 Task: Look for products in the category "Kid's Vitamins & Supplements" from Garden Of Life only.
Action: Mouse moved to (289, 127)
Screenshot: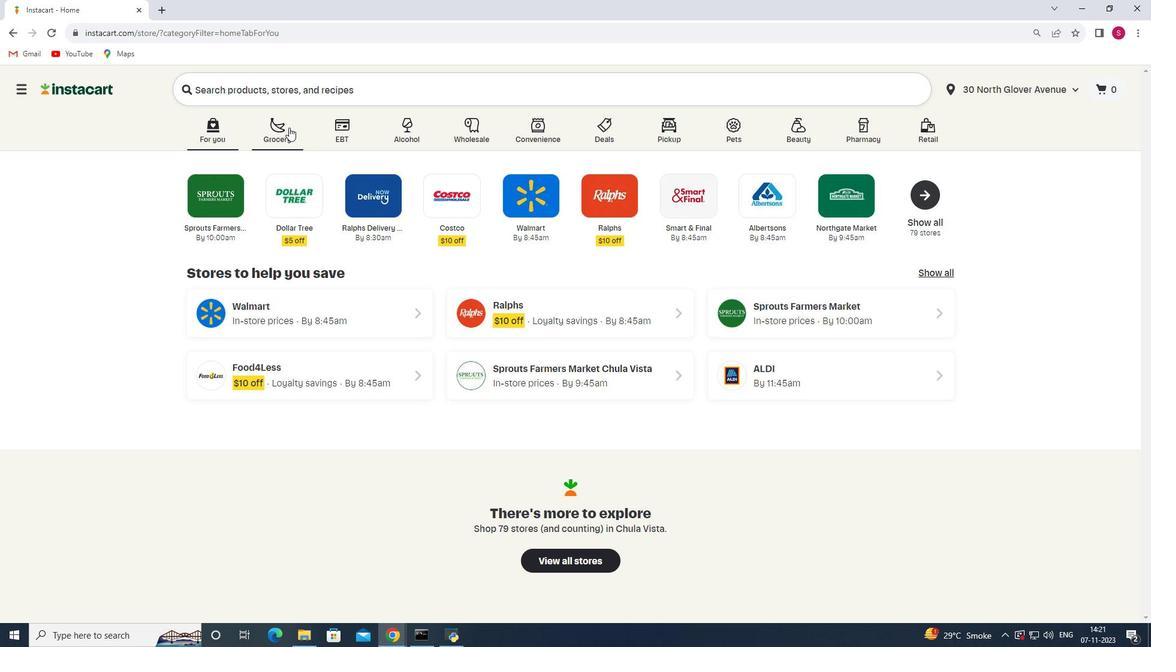 
Action: Mouse pressed left at (289, 127)
Screenshot: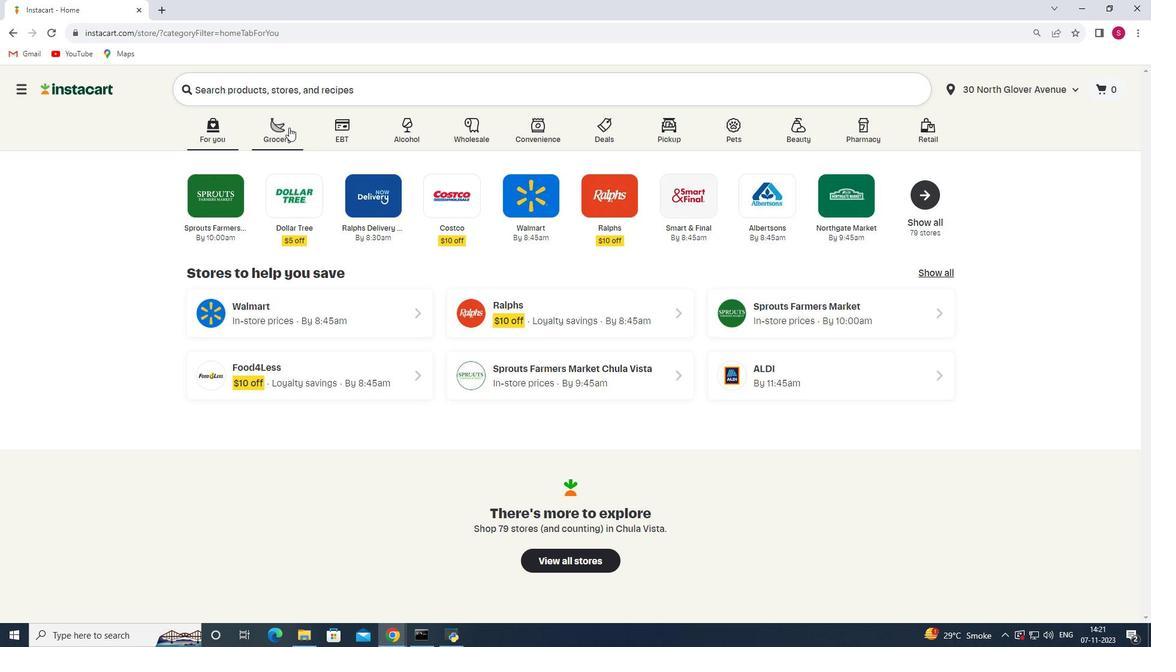 
Action: Mouse moved to (293, 335)
Screenshot: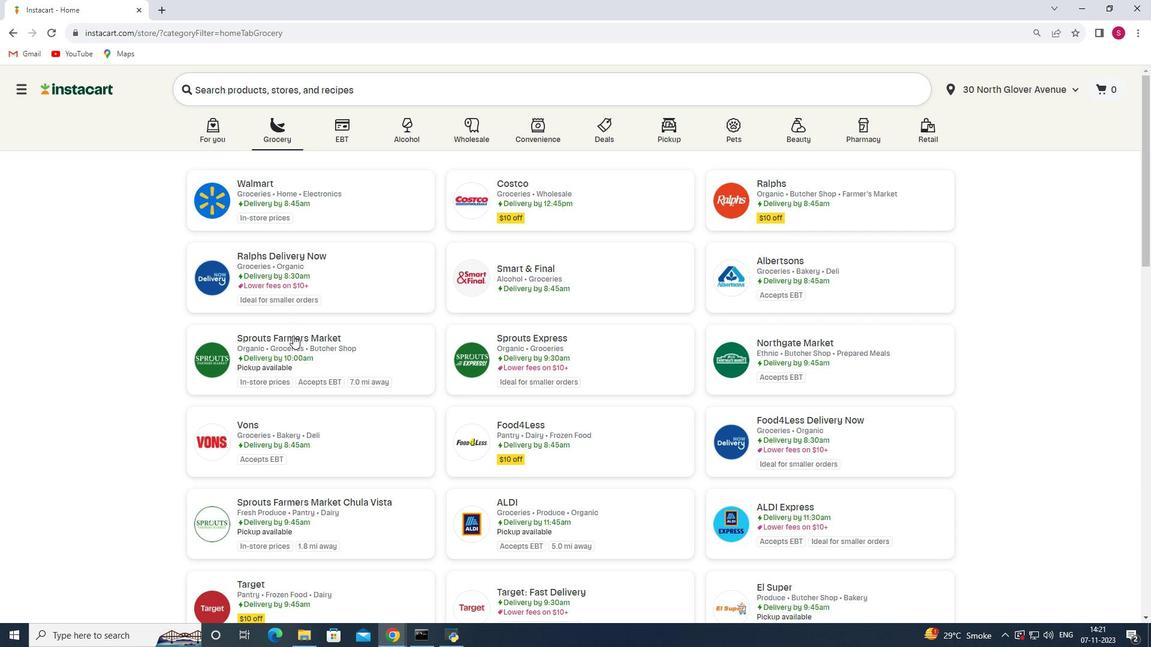 
Action: Mouse pressed left at (293, 335)
Screenshot: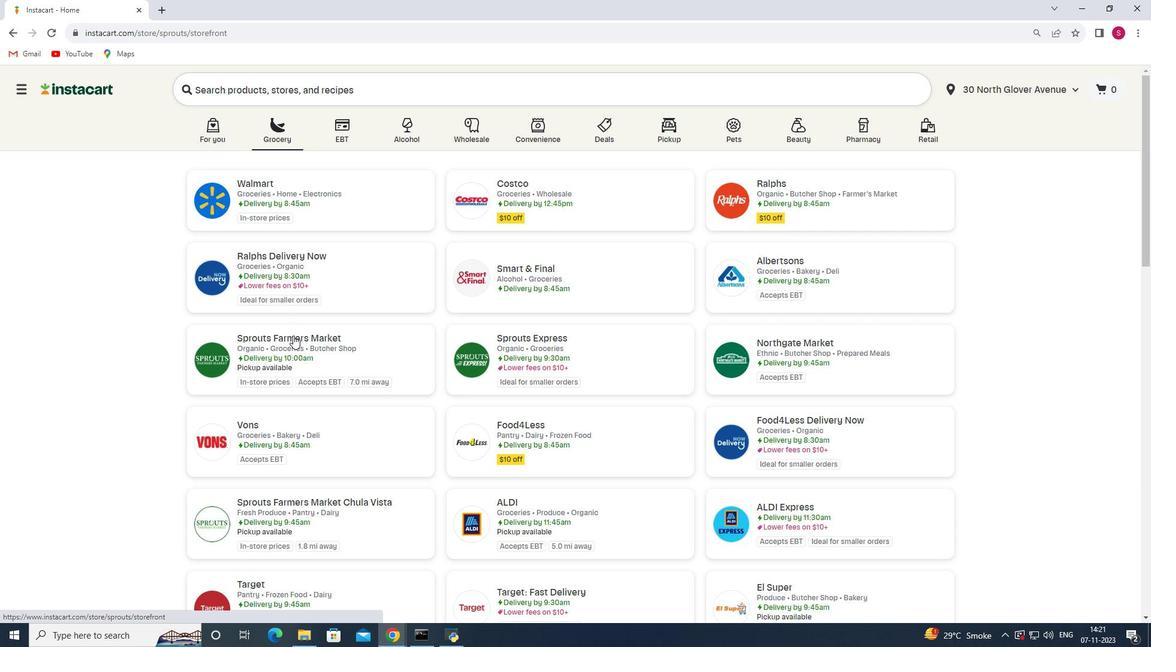 
Action: Mouse moved to (64, 343)
Screenshot: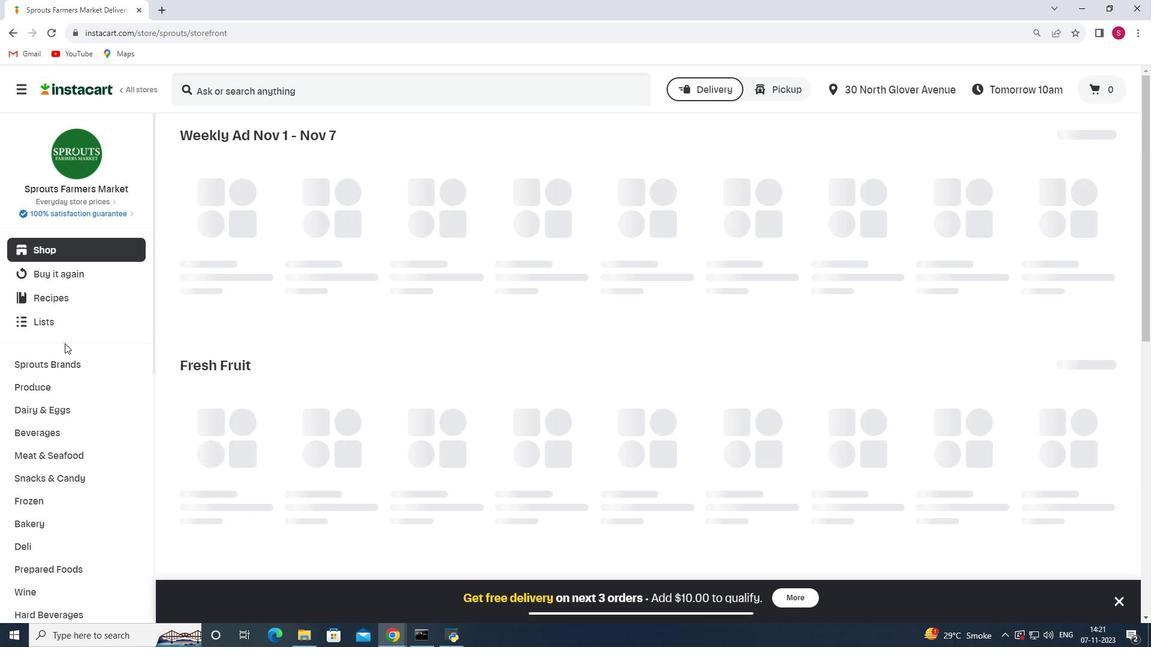 
Action: Mouse scrolled (64, 343) with delta (0, 0)
Screenshot: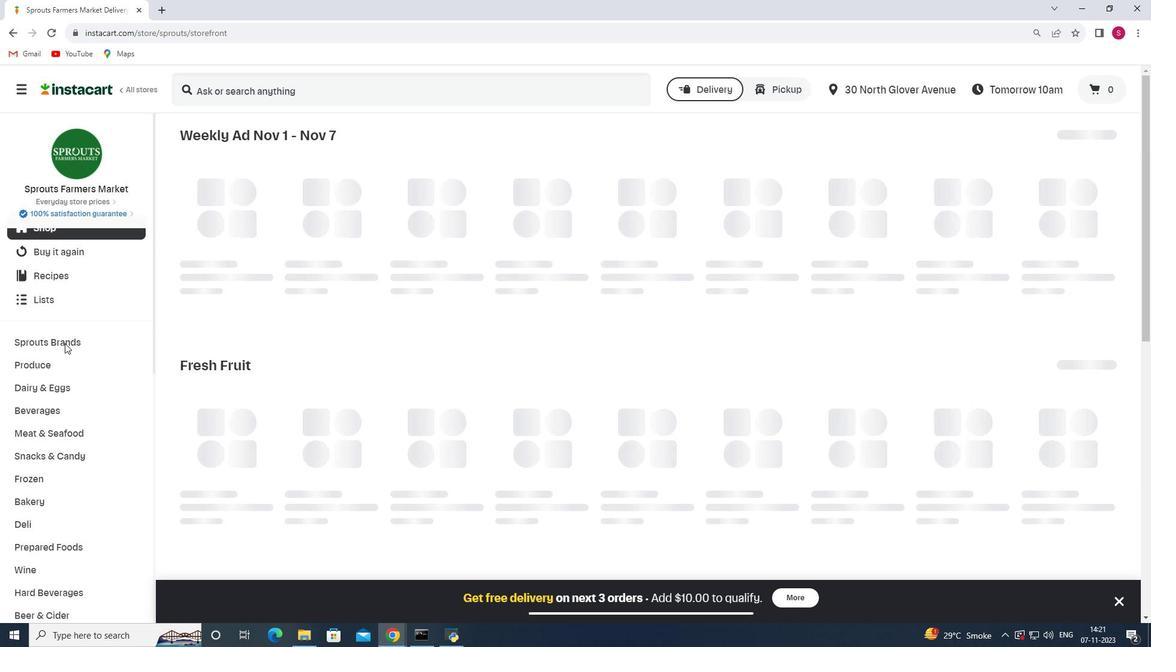
Action: Mouse scrolled (64, 343) with delta (0, 0)
Screenshot: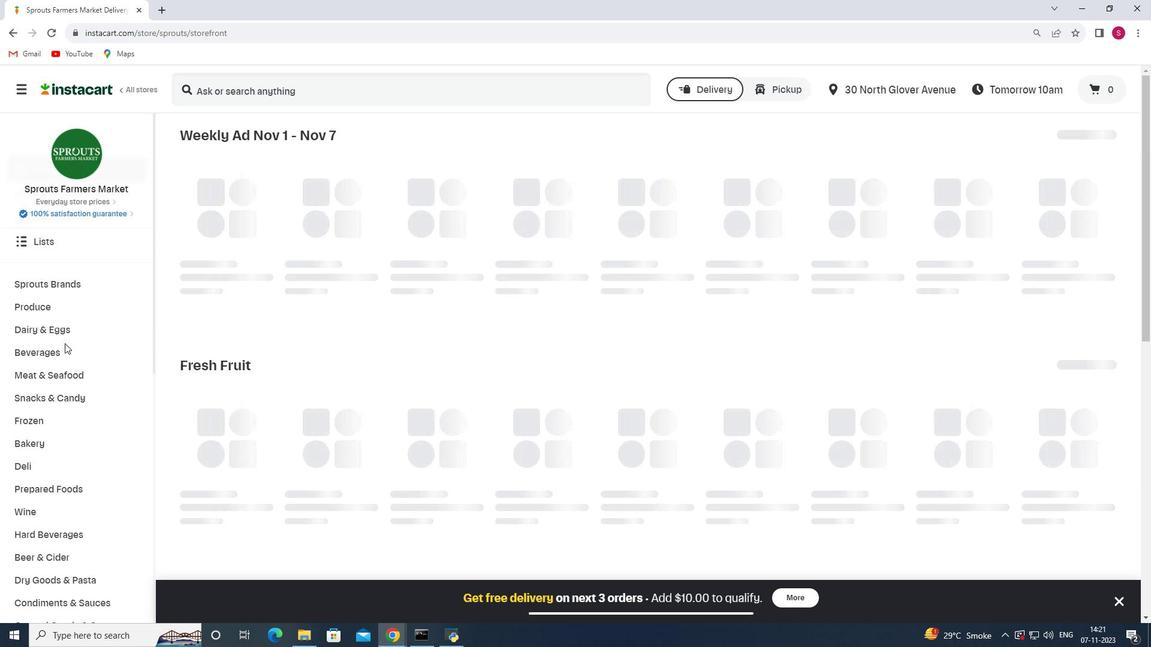 
Action: Mouse scrolled (64, 343) with delta (0, 0)
Screenshot: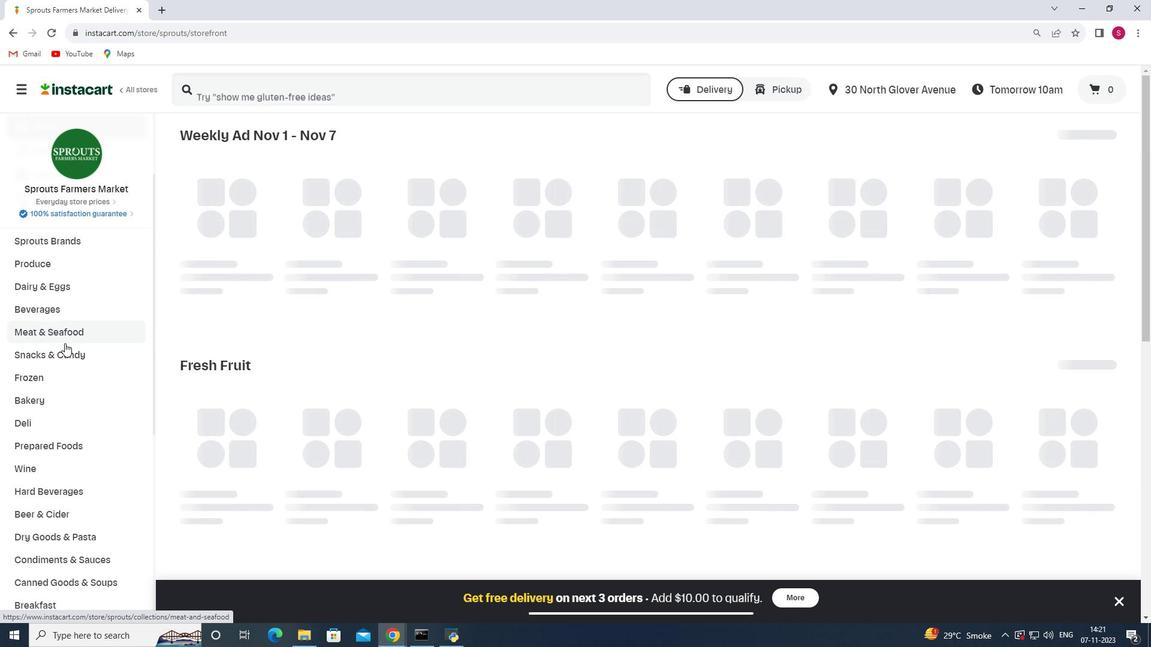 
Action: Mouse moved to (63, 344)
Screenshot: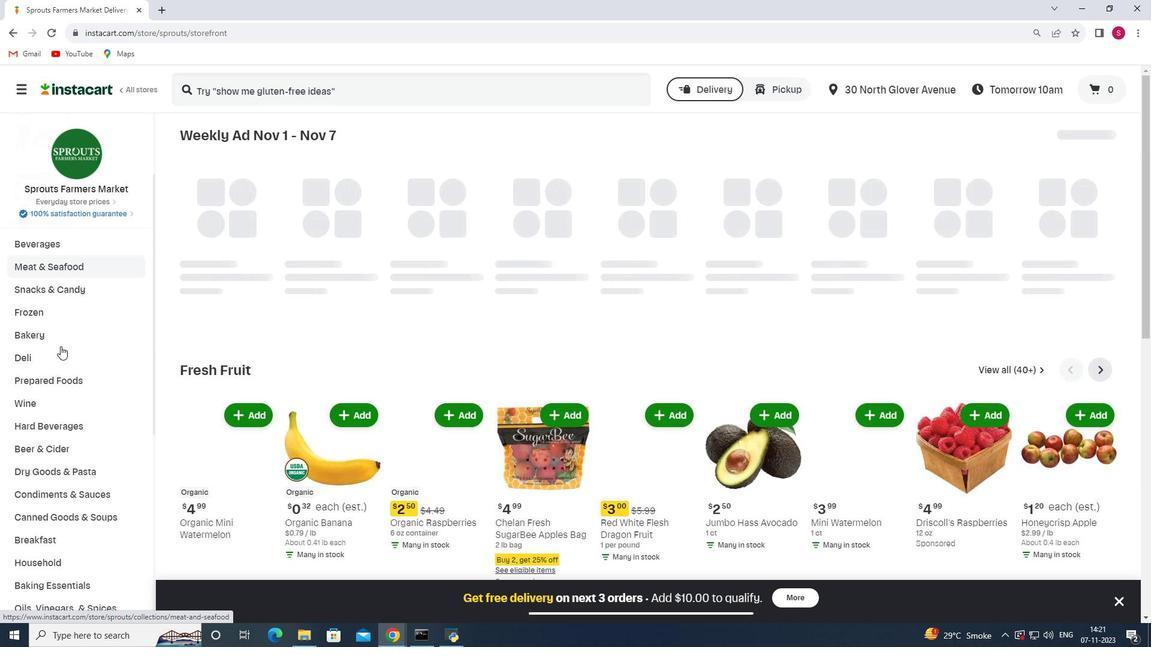 
Action: Mouse scrolled (63, 344) with delta (0, 0)
Screenshot: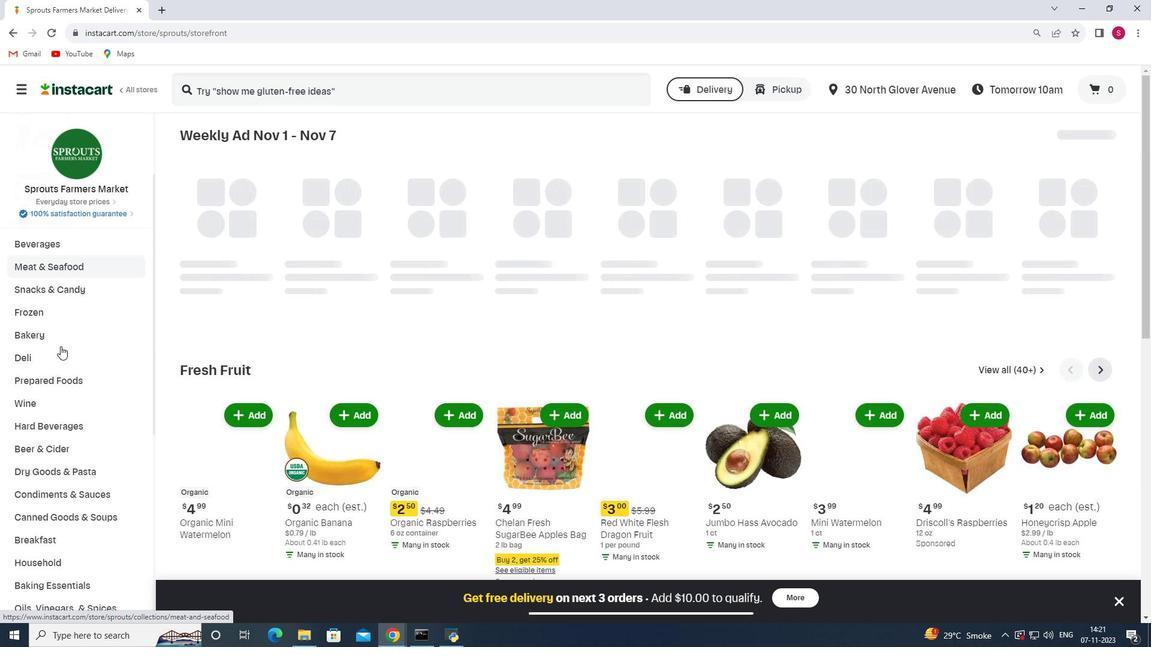 
Action: Mouse moved to (55, 341)
Screenshot: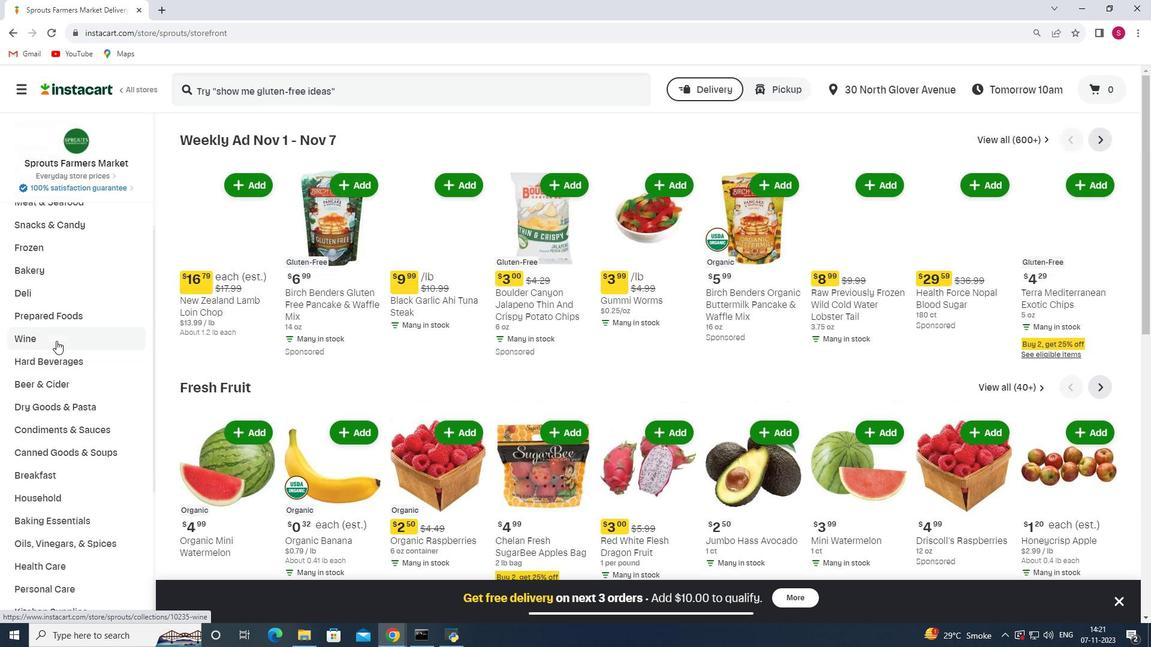 
Action: Mouse scrolled (55, 340) with delta (0, 0)
Screenshot: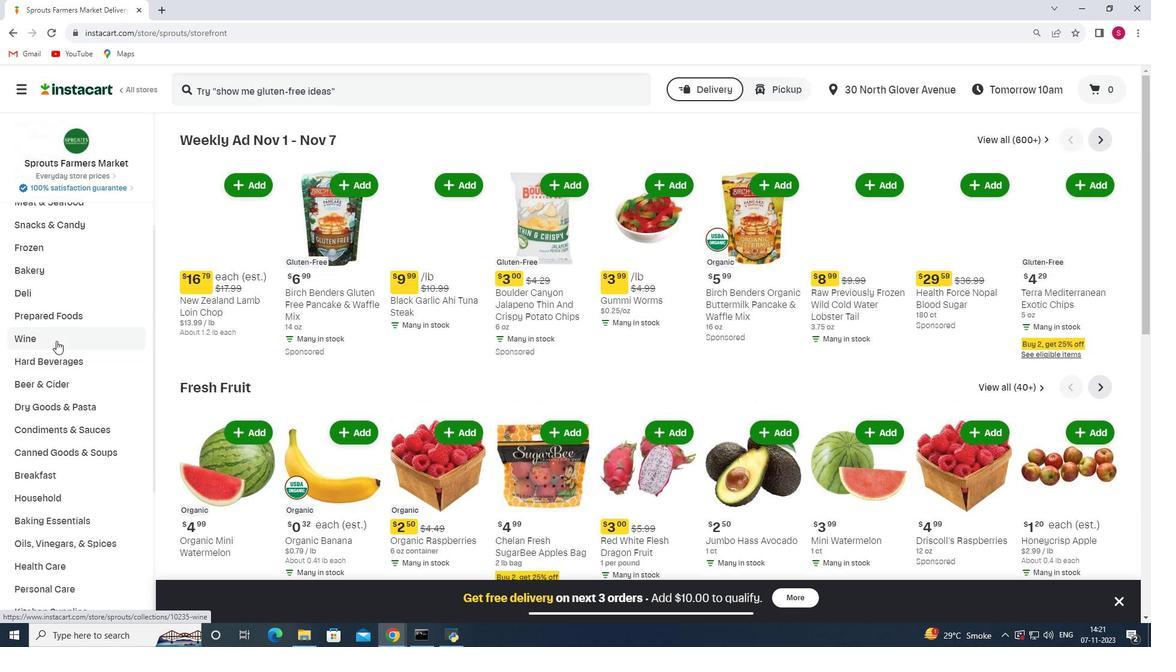 
Action: Mouse moved to (56, 340)
Screenshot: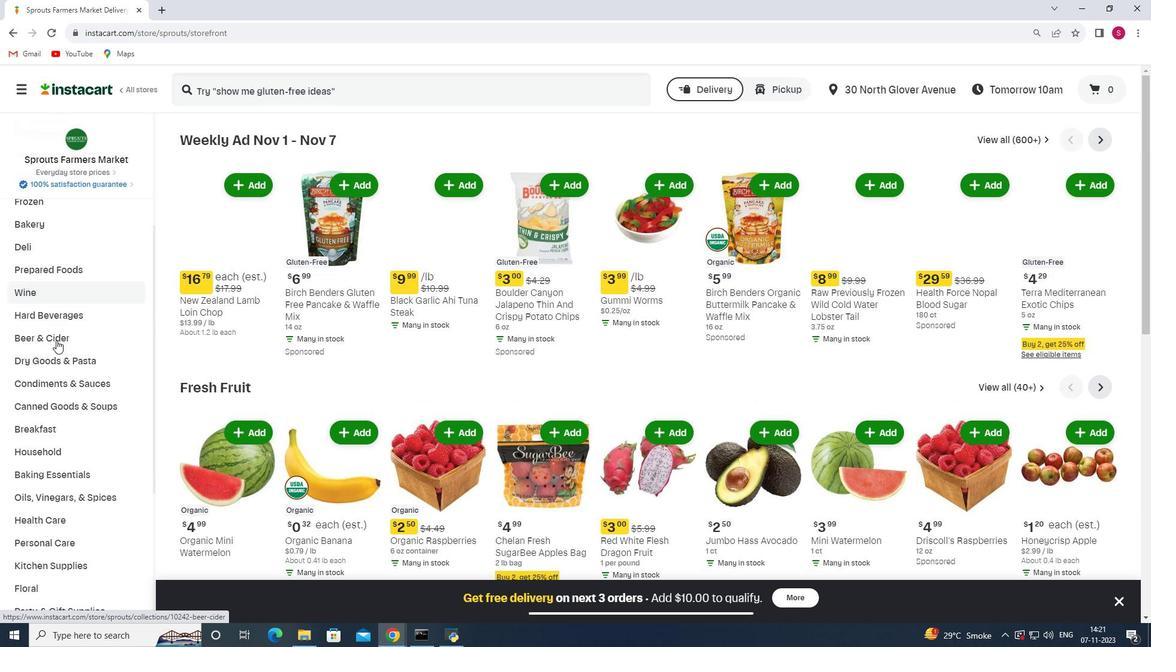 
Action: Mouse scrolled (56, 340) with delta (0, 0)
Screenshot: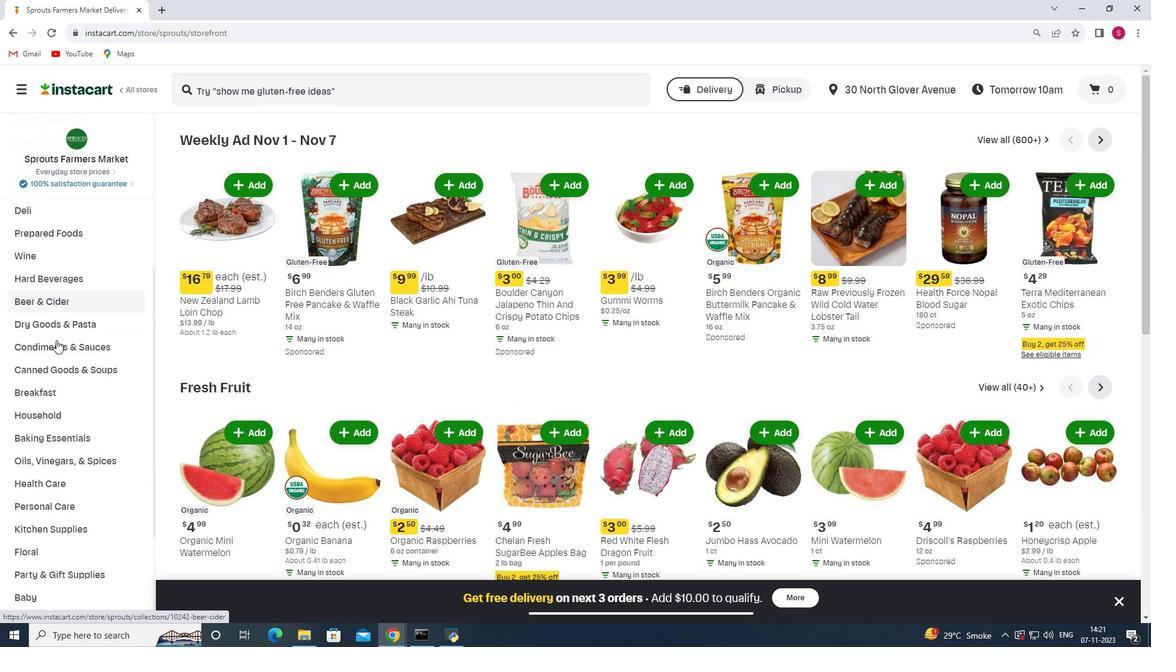 
Action: Mouse scrolled (56, 340) with delta (0, 0)
Screenshot: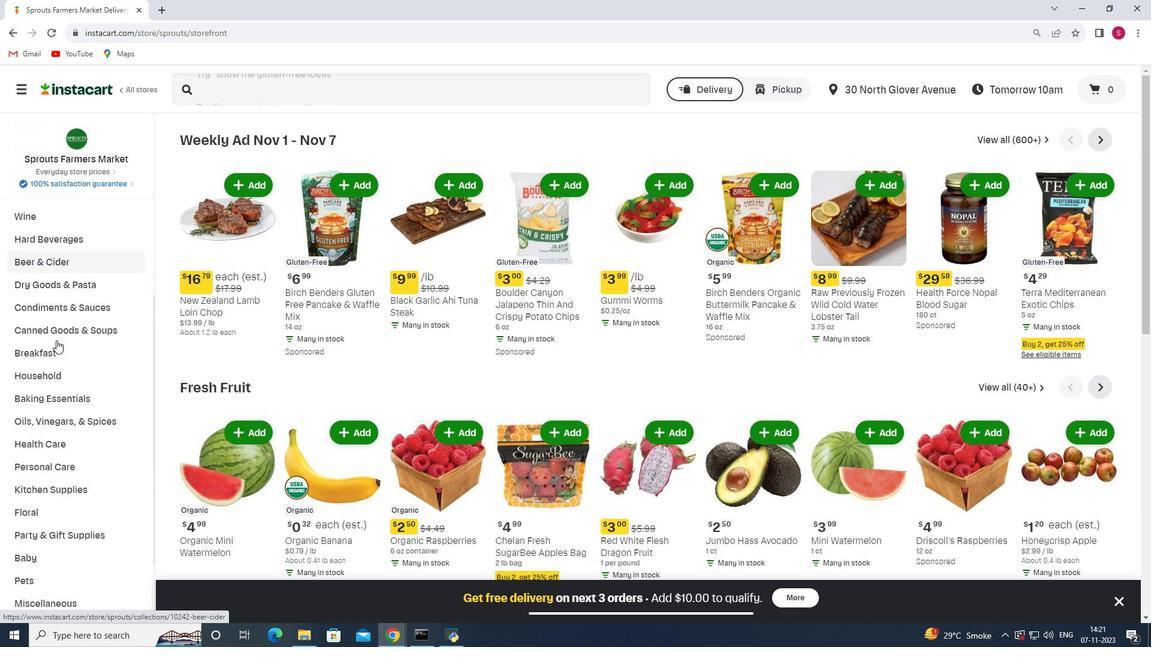 
Action: Mouse moved to (58, 369)
Screenshot: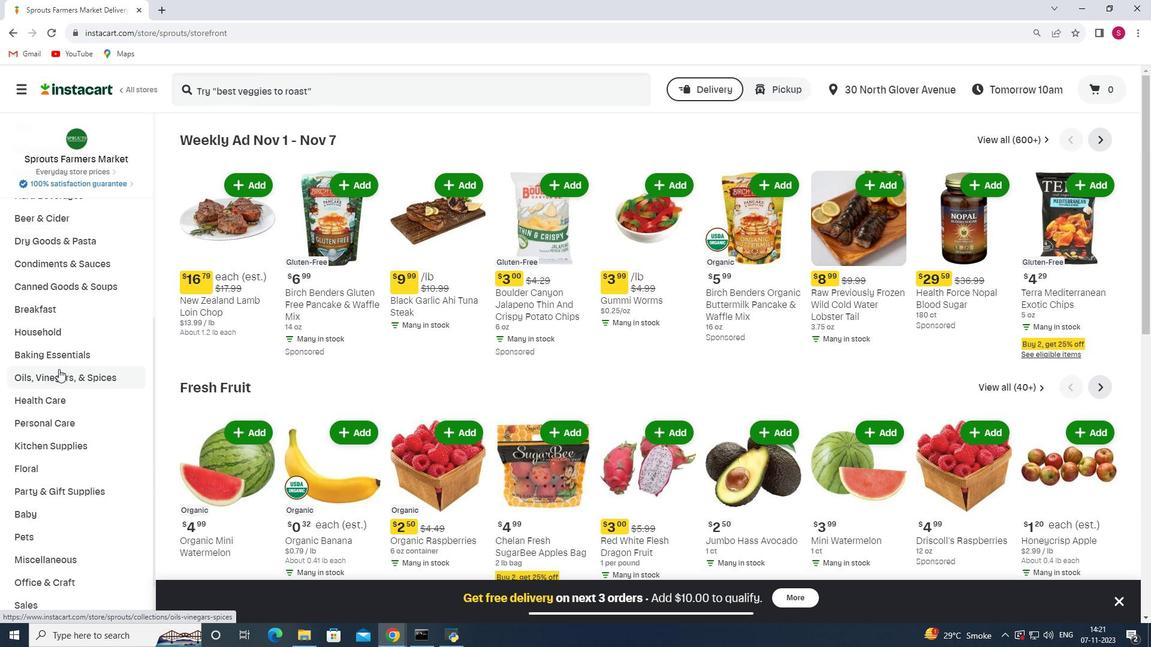 
Action: Mouse scrolled (58, 368) with delta (0, 0)
Screenshot: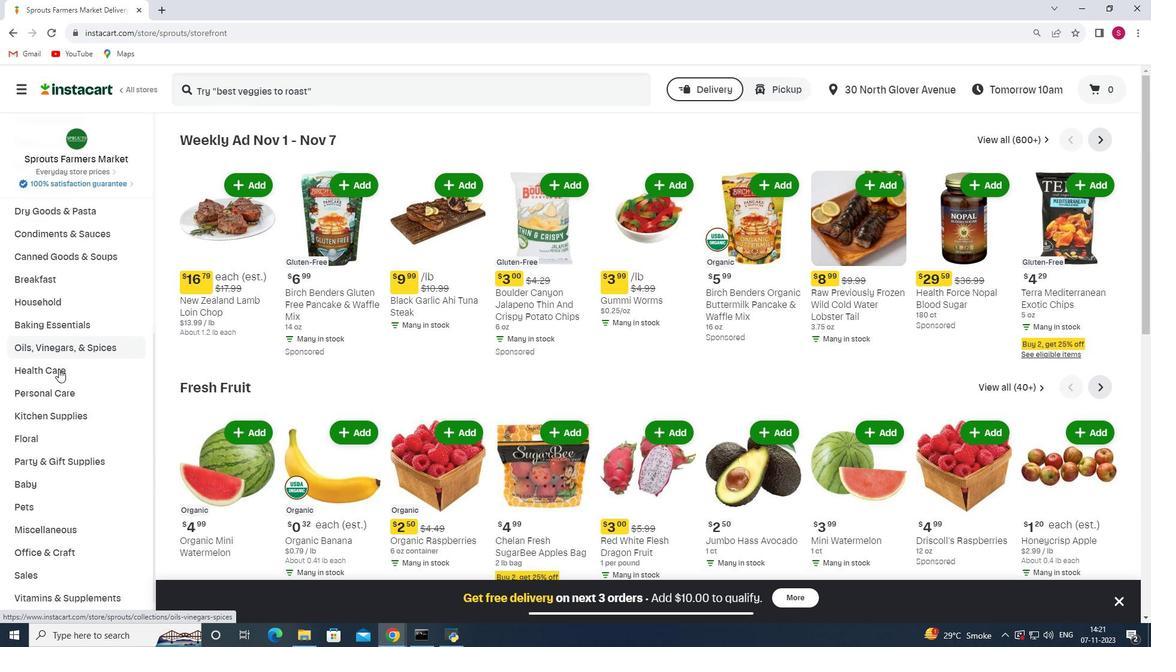 
Action: Mouse scrolled (58, 368) with delta (0, 0)
Screenshot: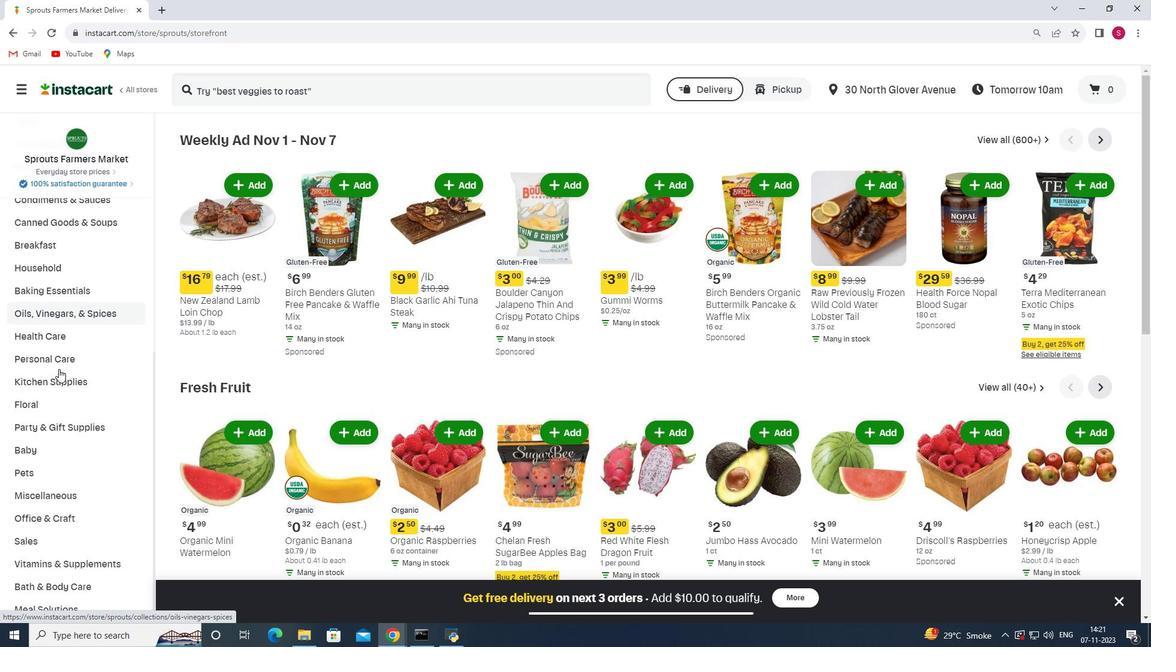 
Action: Mouse moved to (71, 331)
Screenshot: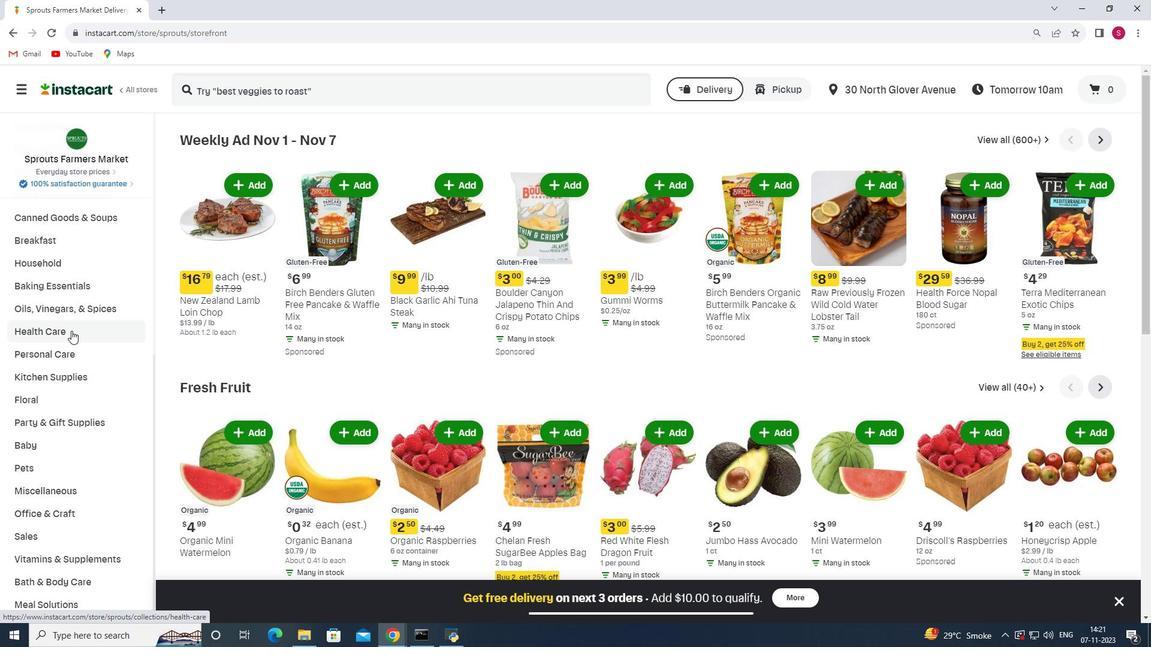 
Action: Mouse pressed left at (71, 331)
Screenshot: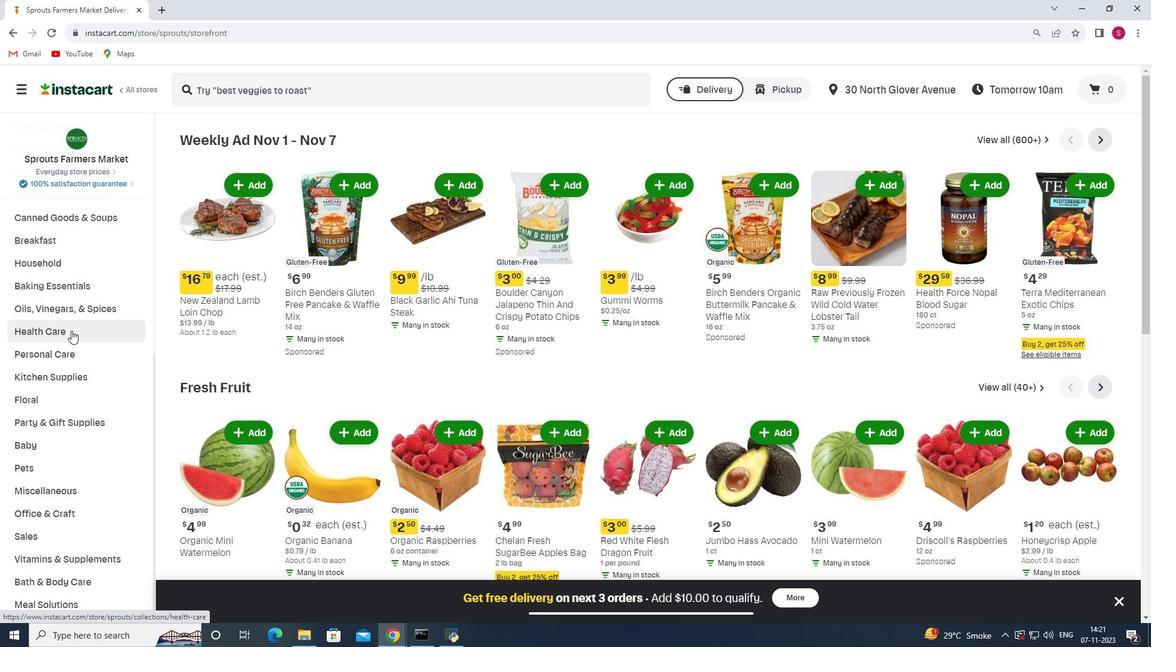 
Action: Mouse moved to (410, 173)
Screenshot: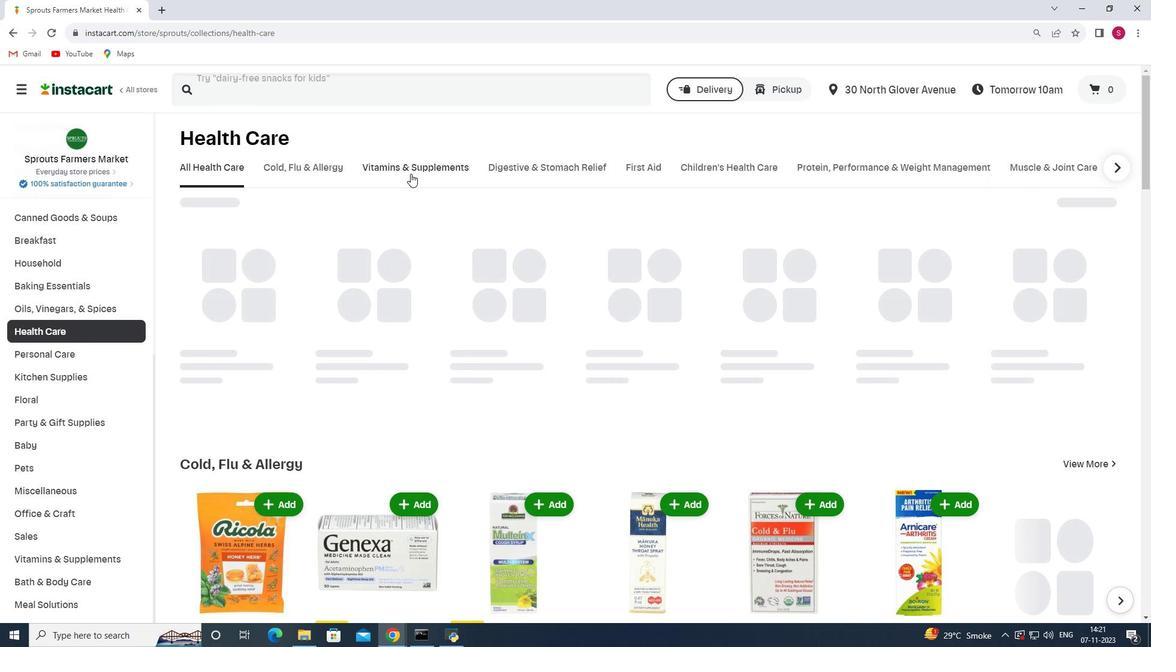 
Action: Mouse pressed left at (410, 173)
Screenshot: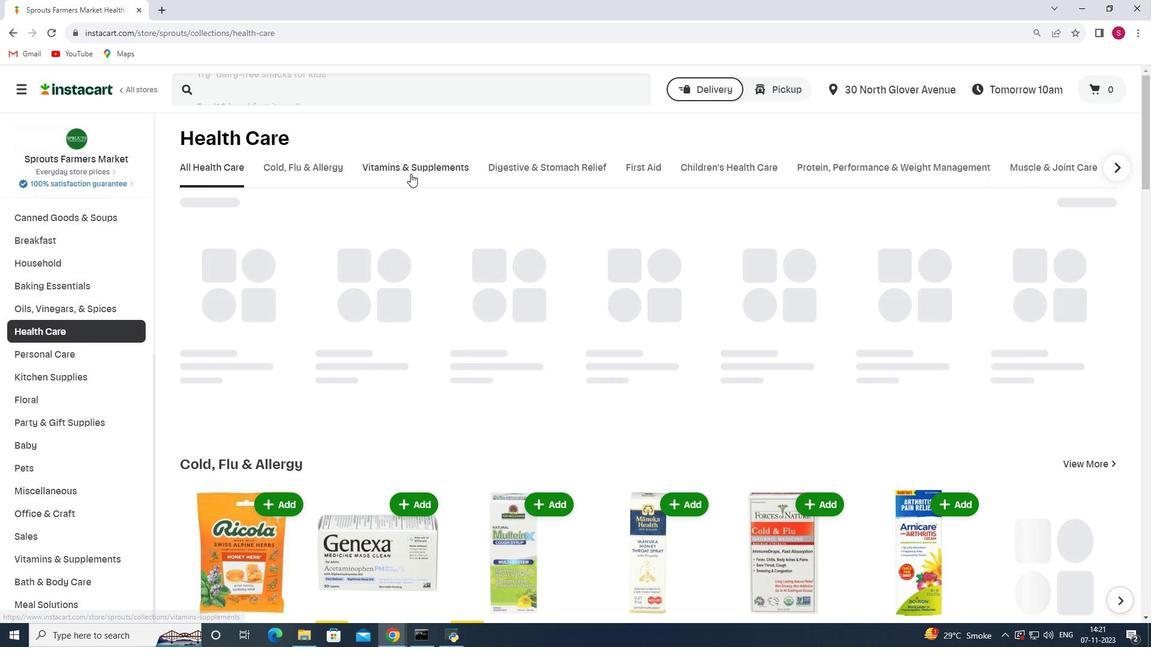 
Action: Mouse moved to (673, 213)
Screenshot: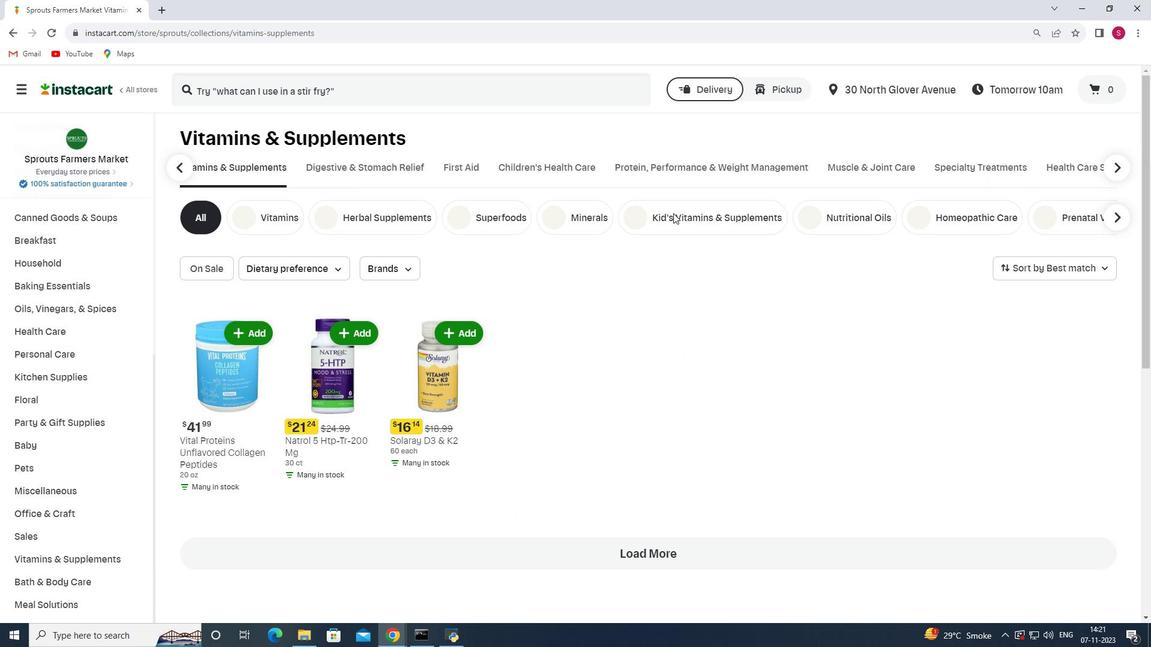 
Action: Mouse pressed left at (673, 213)
Screenshot: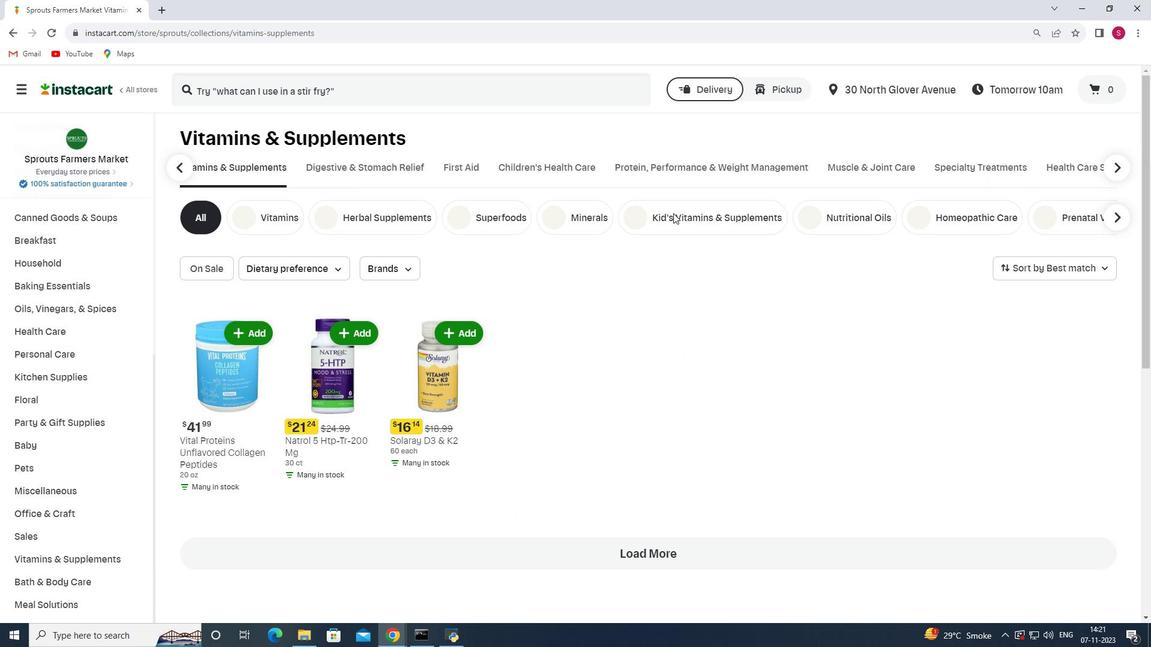 
Action: Mouse moved to (287, 266)
Screenshot: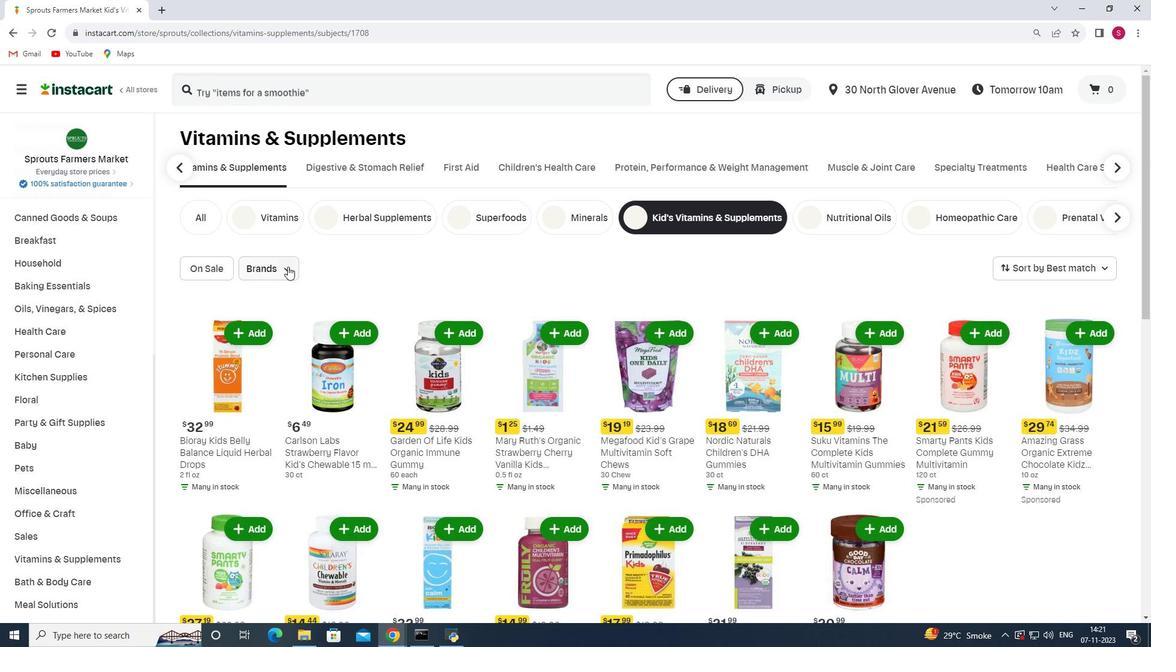 
Action: Mouse pressed left at (287, 266)
Screenshot: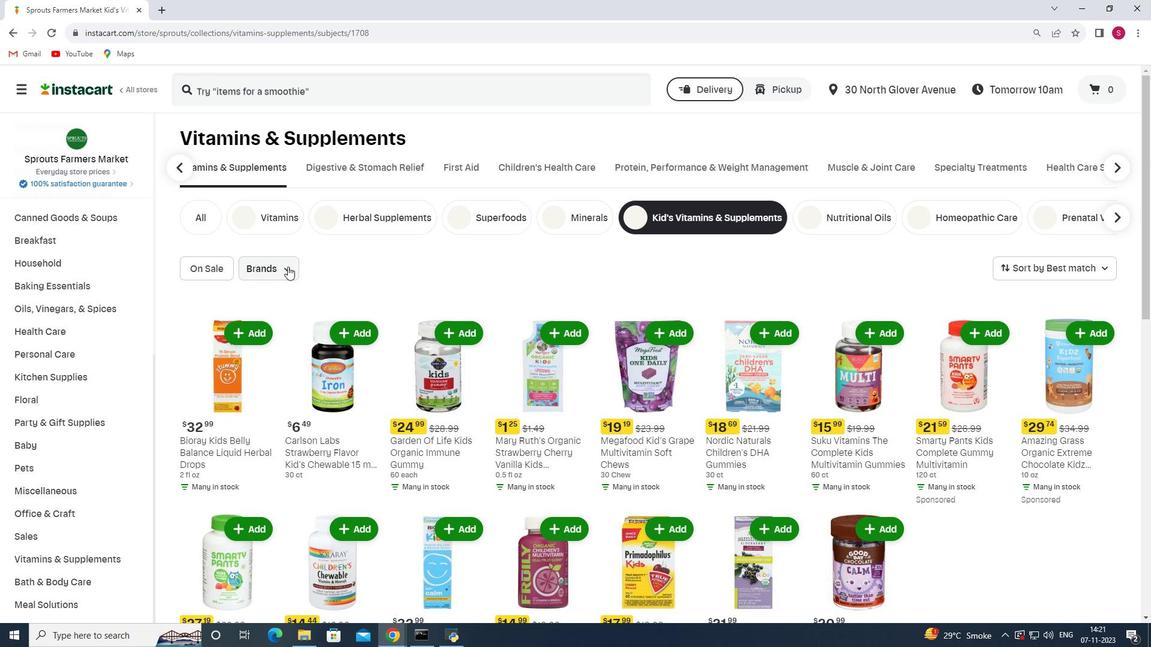 
Action: Mouse moved to (253, 334)
Screenshot: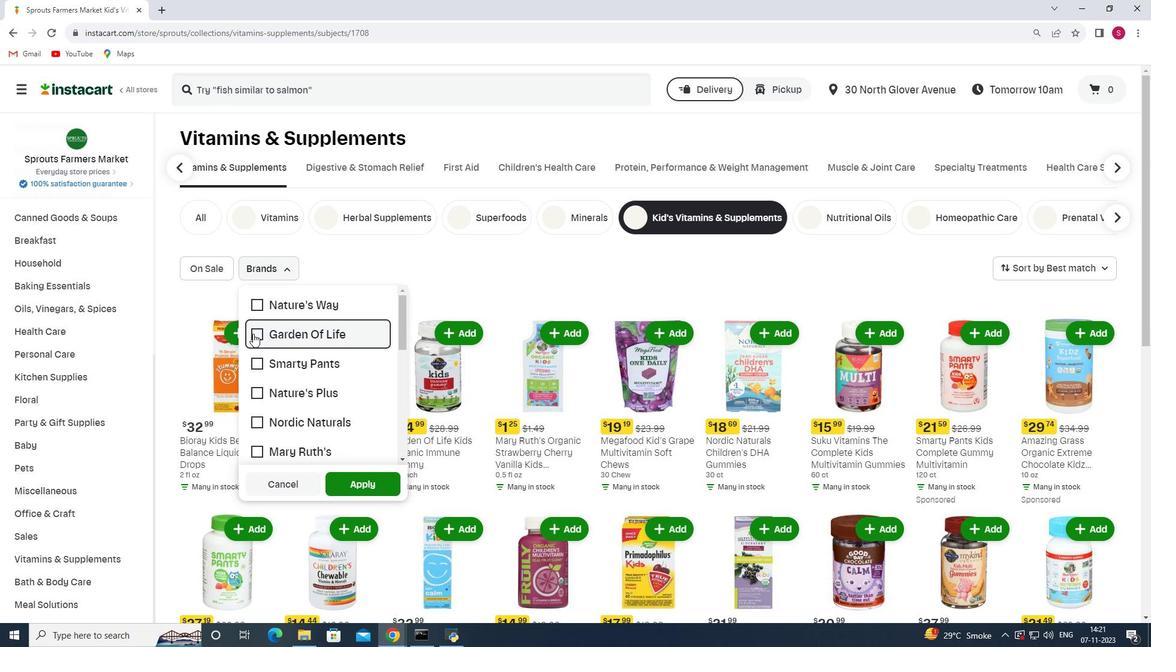 
Action: Mouse pressed left at (253, 334)
Screenshot: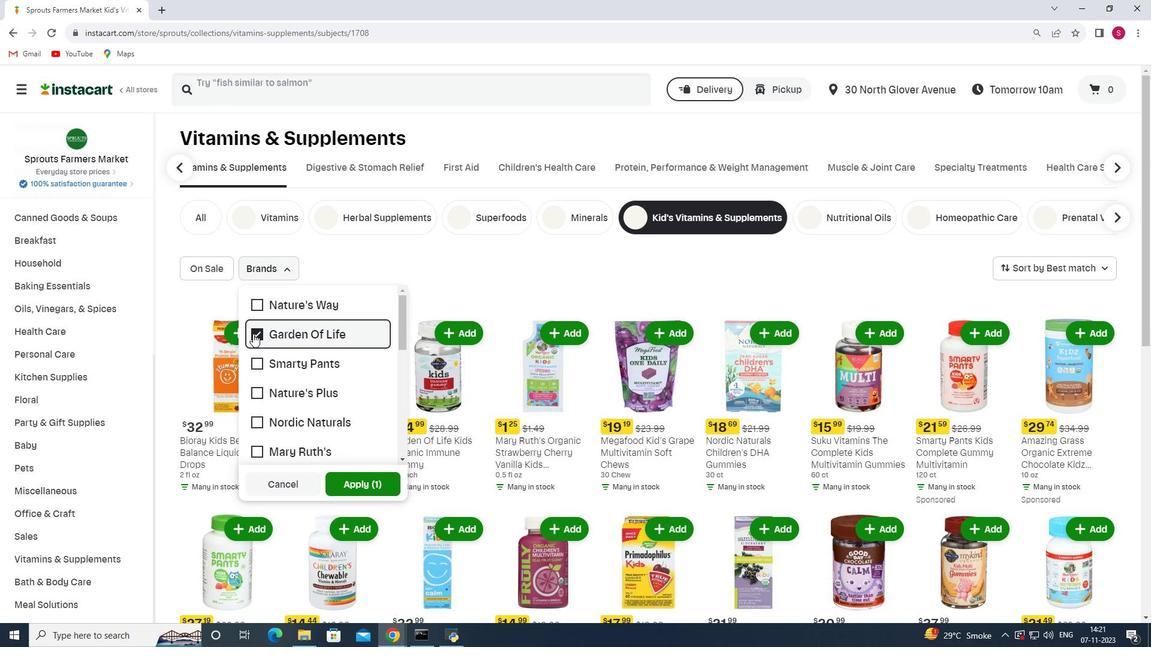 
Action: Mouse moved to (355, 478)
Screenshot: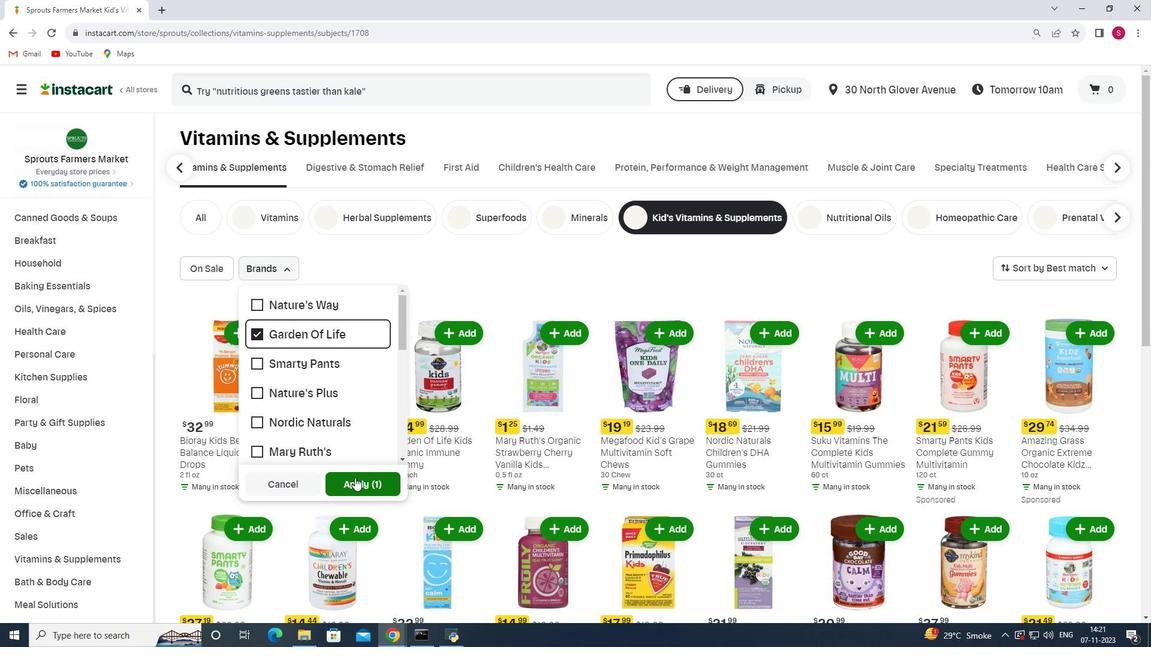 
Action: Mouse pressed left at (355, 478)
Screenshot: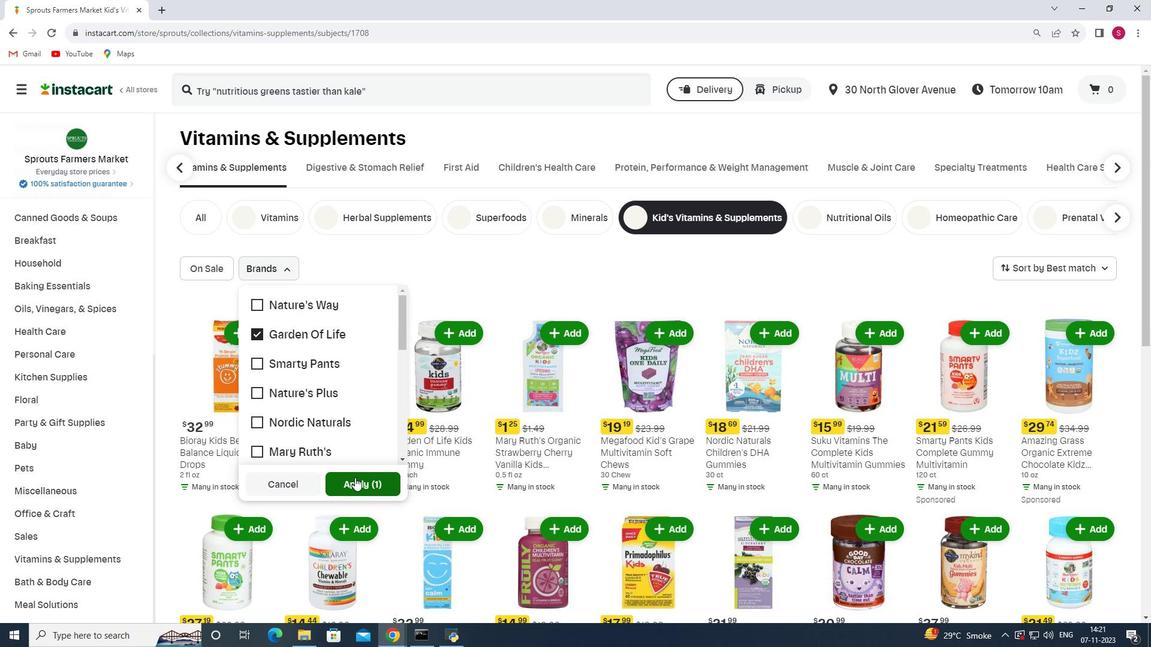 
